 Task: Create a due date automation trigger when advanced on, on the wednesday of the week a card is due add checklist without checklist at 11:00 AM.
Action: Mouse moved to (1019, 64)
Screenshot: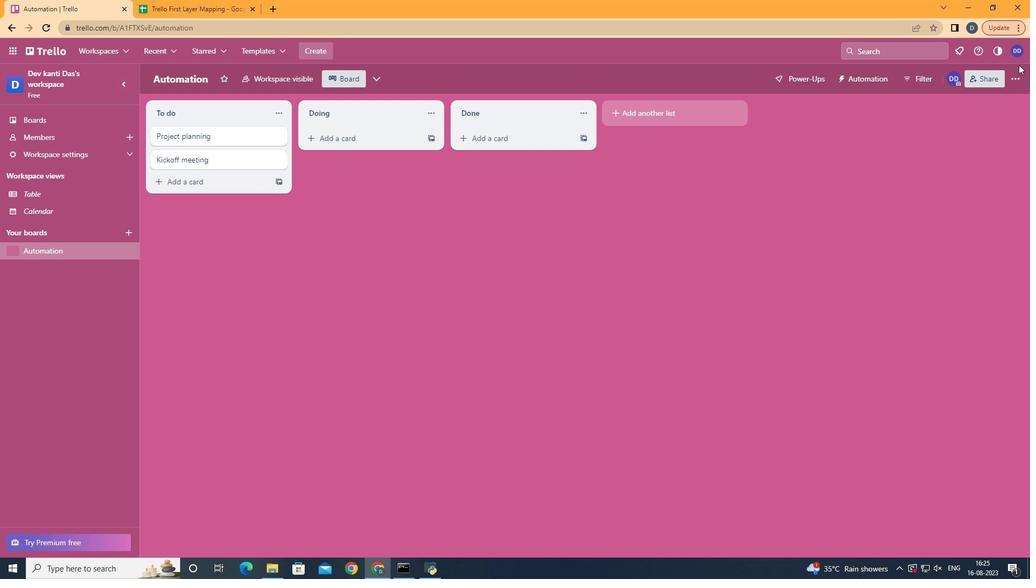 
Action: Mouse pressed left at (1019, 64)
Screenshot: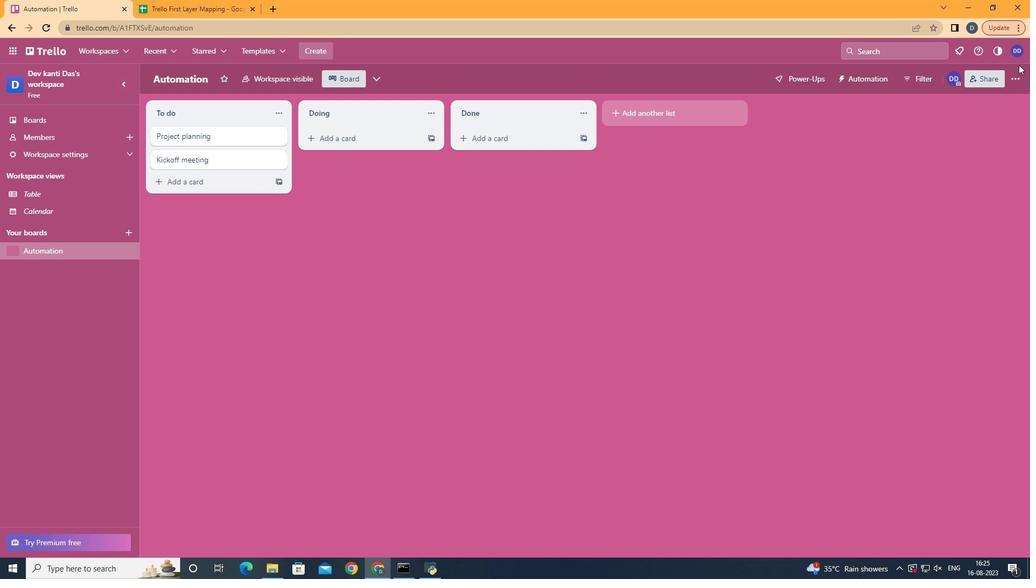 
Action: Mouse moved to (1022, 79)
Screenshot: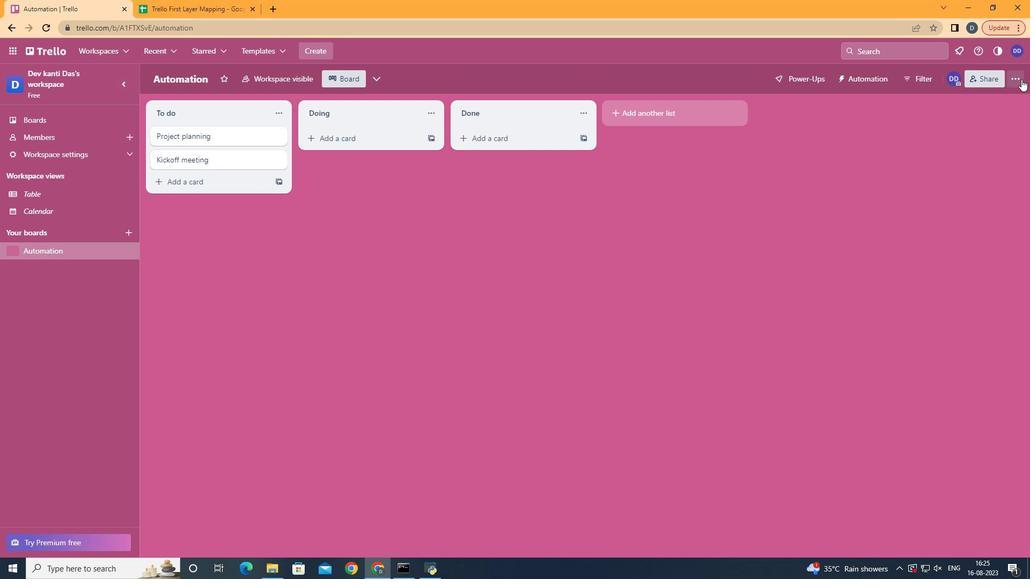 
Action: Mouse pressed left at (1022, 79)
Screenshot: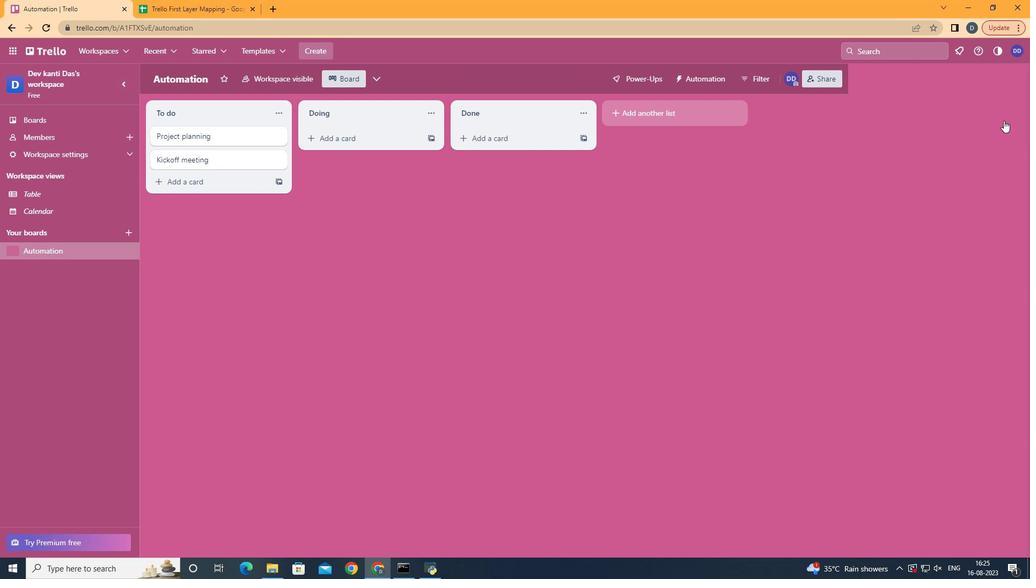 
Action: Mouse moved to (971, 221)
Screenshot: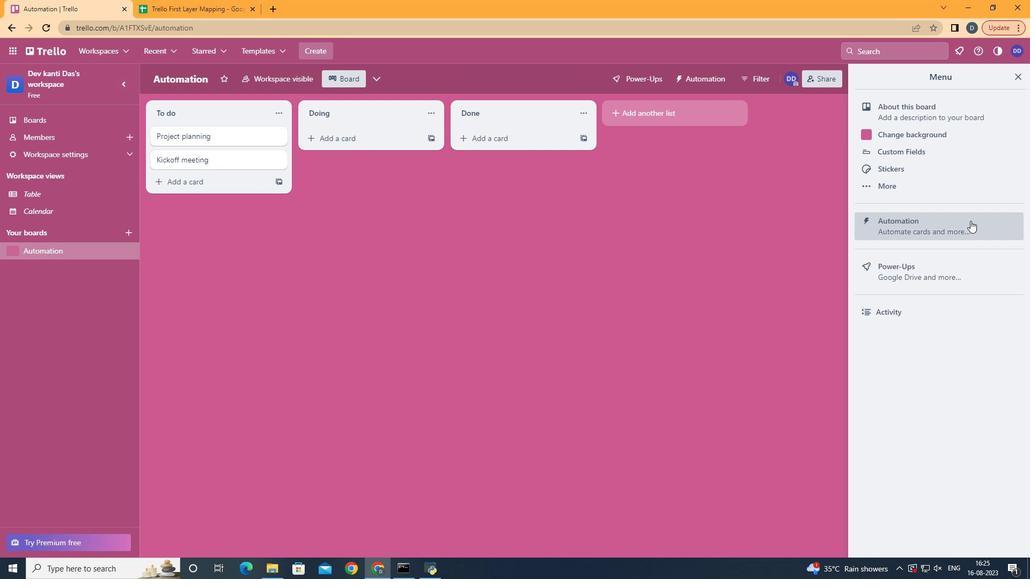 
Action: Mouse pressed left at (971, 221)
Screenshot: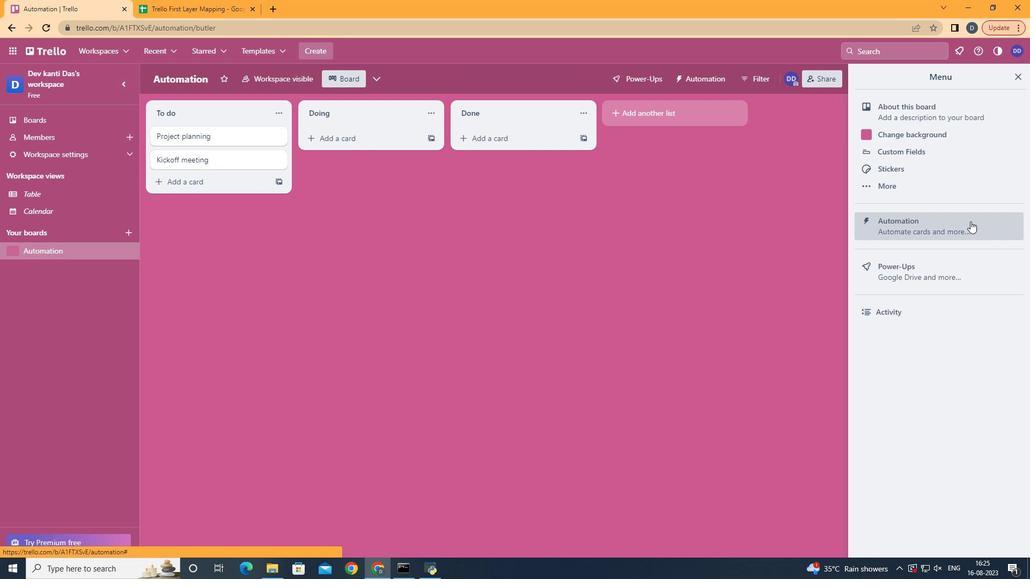 
Action: Mouse moved to (220, 216)
Screenshot: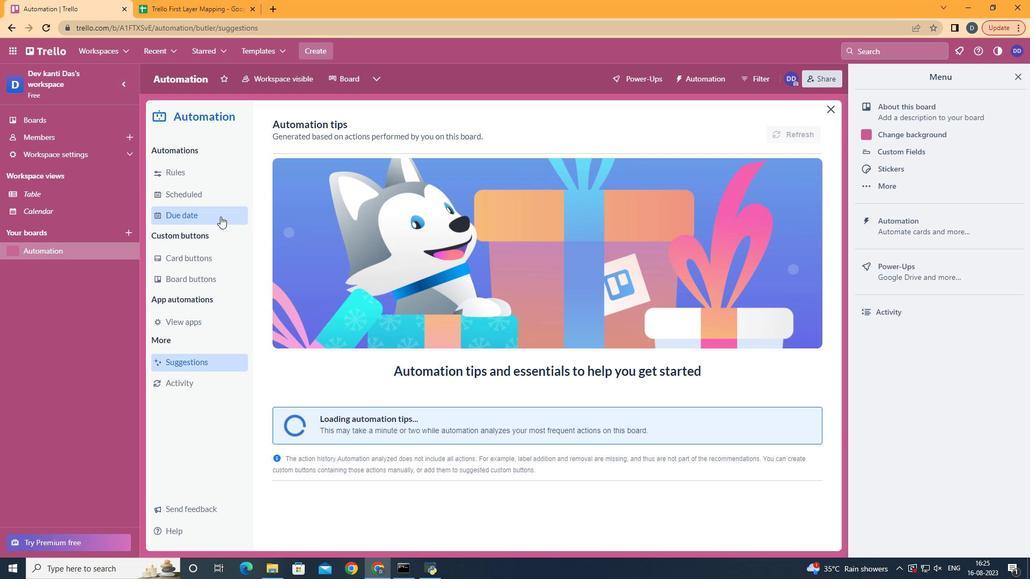 
Action: Mouse pressed left at (220, 216)
Screenshot: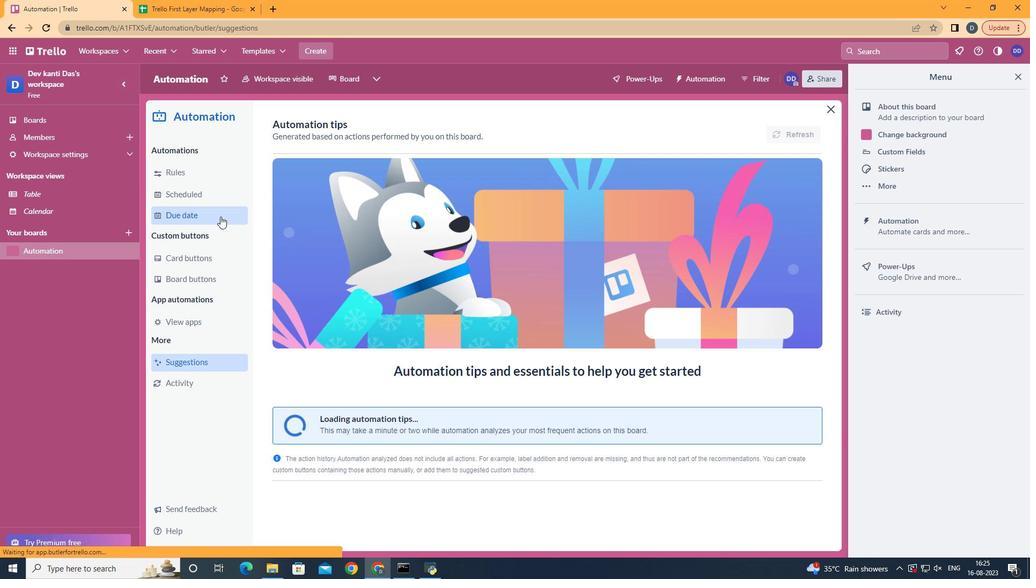 
Action: Mouse moved to (746, 133)
Screenshot: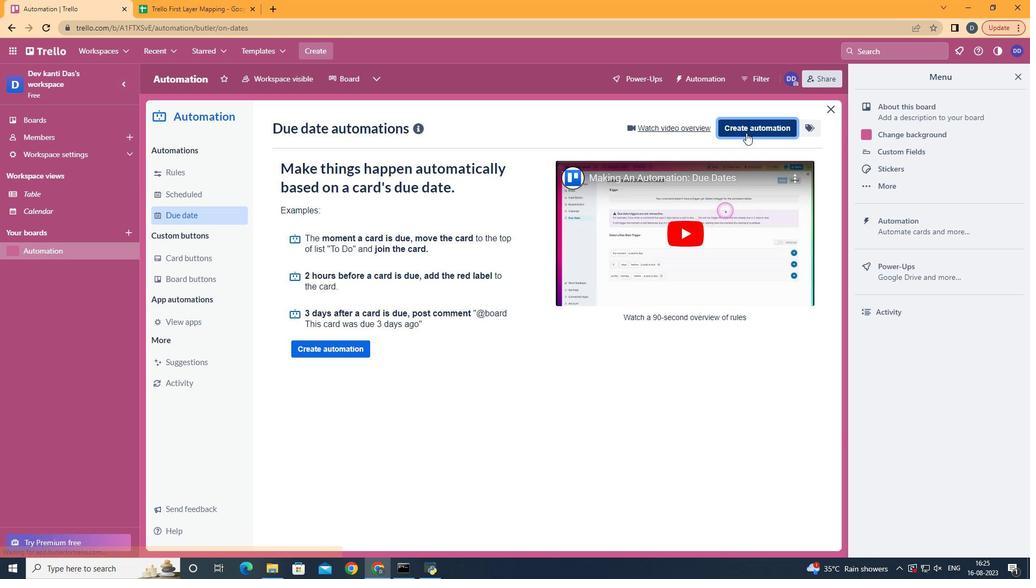 
Action: Mouse pressed left at (746, 133)
Screenshot: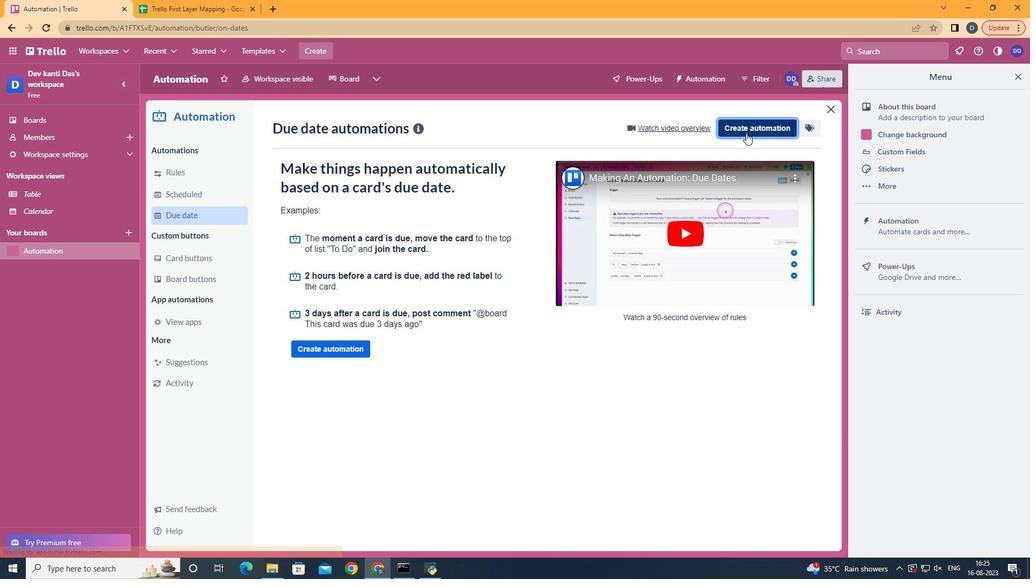 
Action: Mouse moved to (578, 235)
Screenshot: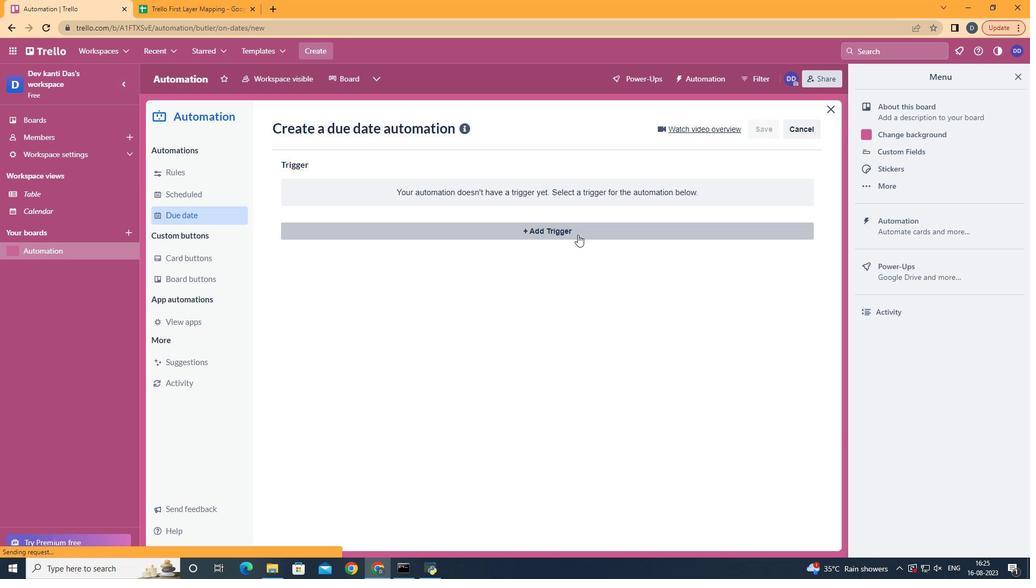 
Action: Mouse pressed left at (578, 235)
Screenshot: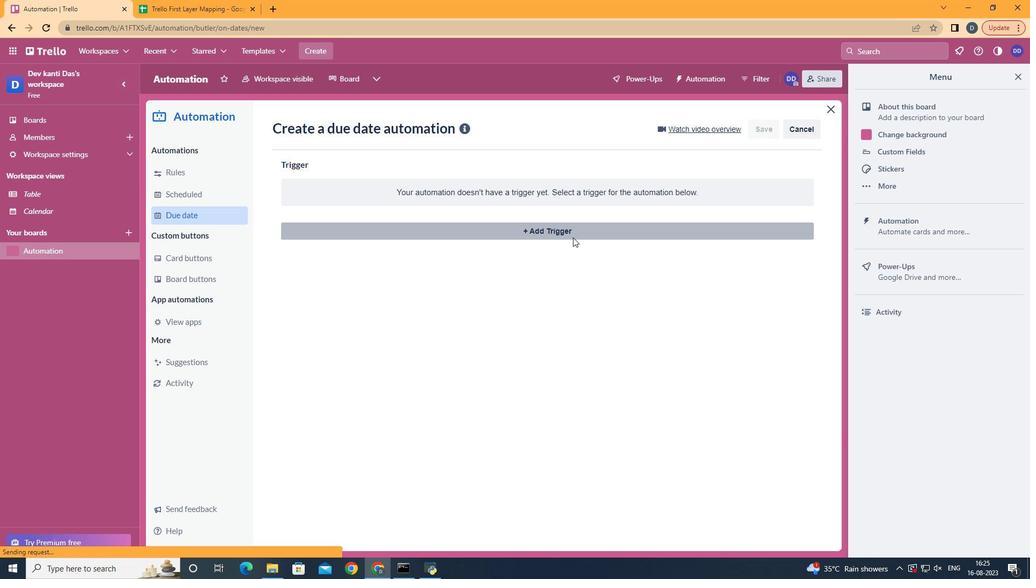 
Action: Mouse moved to (356, 328)
Screenshot: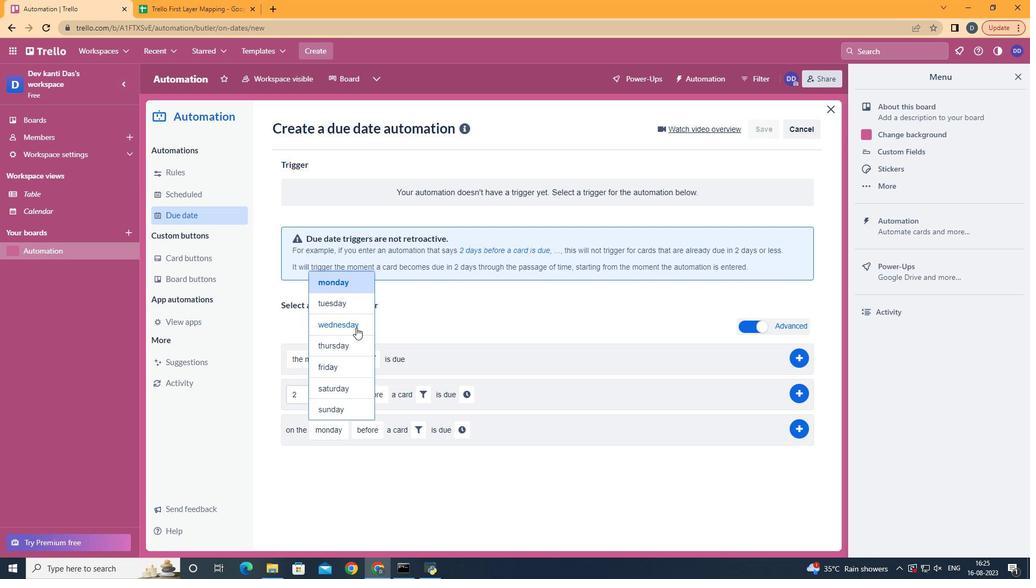 
Action: Mouse pressed left at (356, 328)
Screenshot: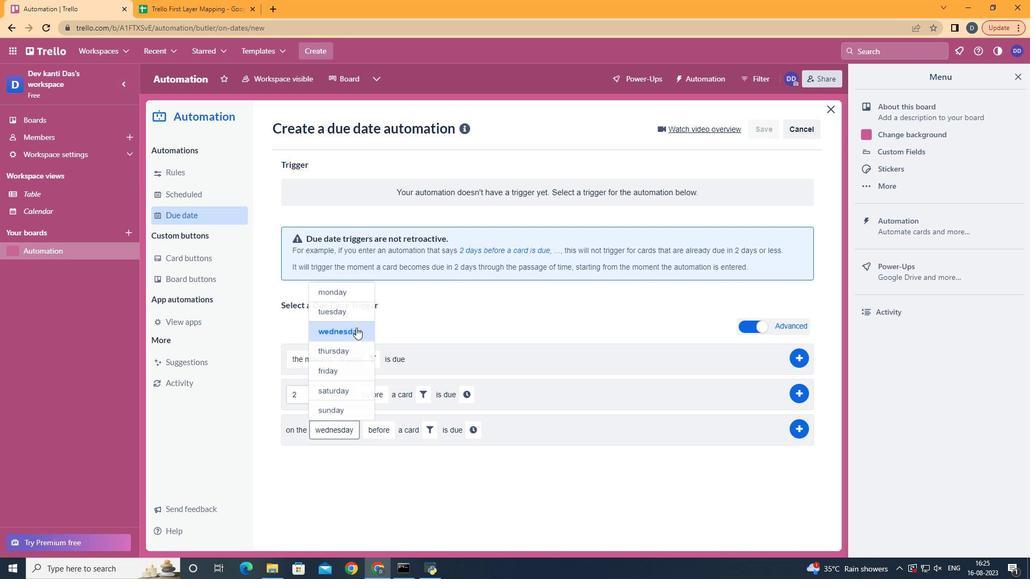 
Action: Mouse moved to (405, 493)
Screenshot: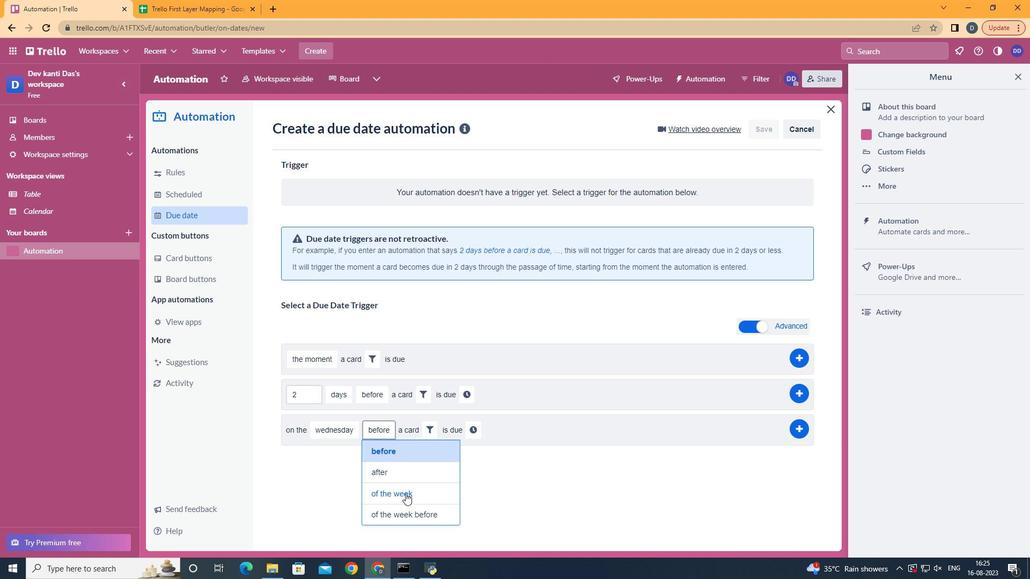 
Action: Mouse pressed left at (405, 493)
Screenshot: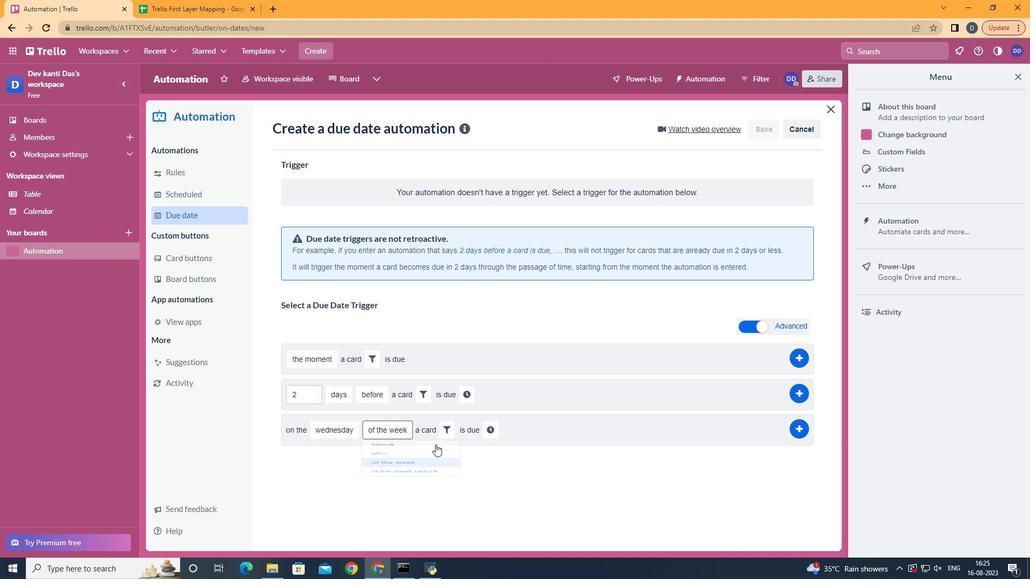 
Action: Mouse moved to (446, 430)
Screenshot: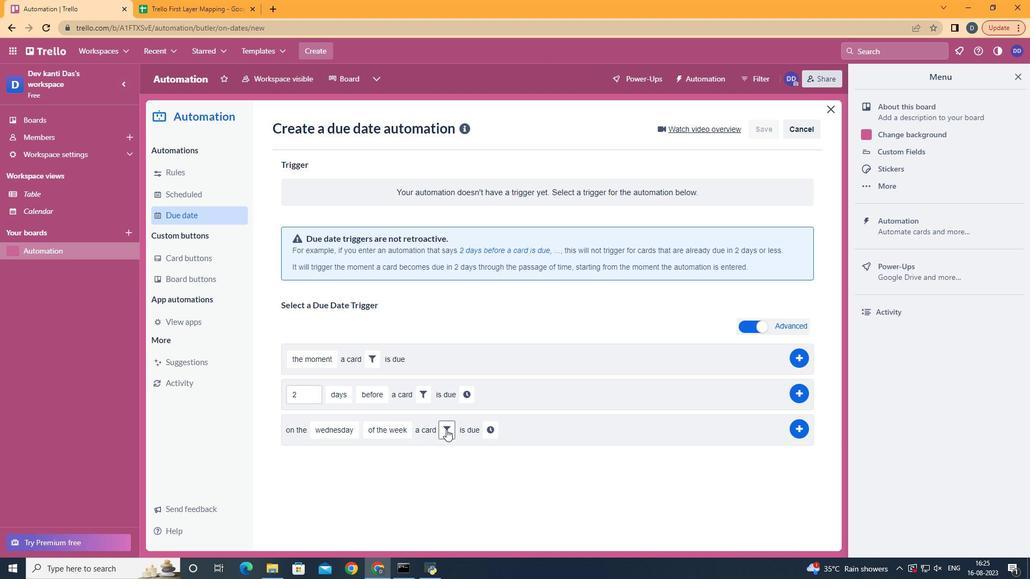 
Action: Mouse pressed left at (446, 430)
Screenshot: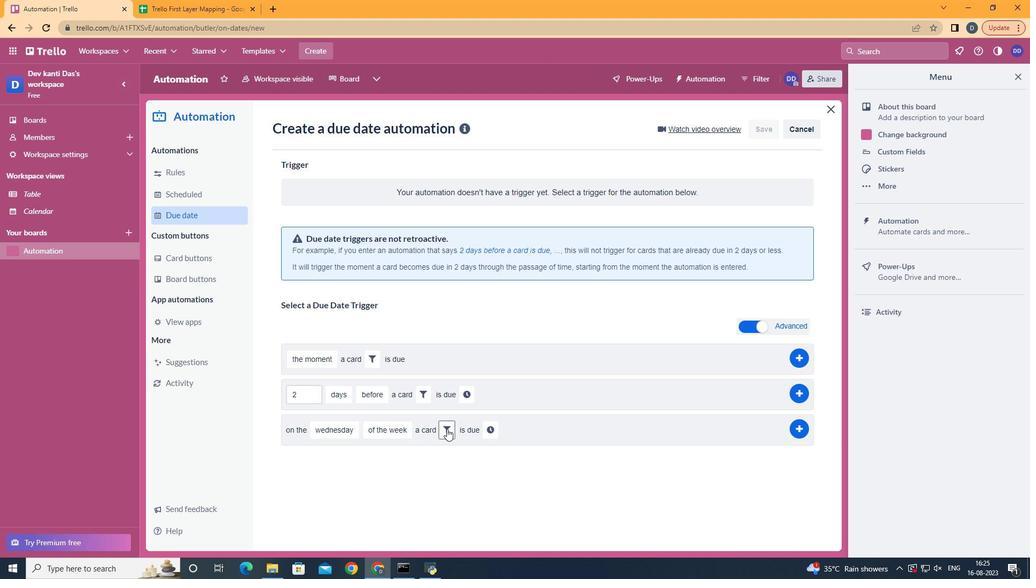 
Action: Mouse moved to (554, 460)
Screenshot: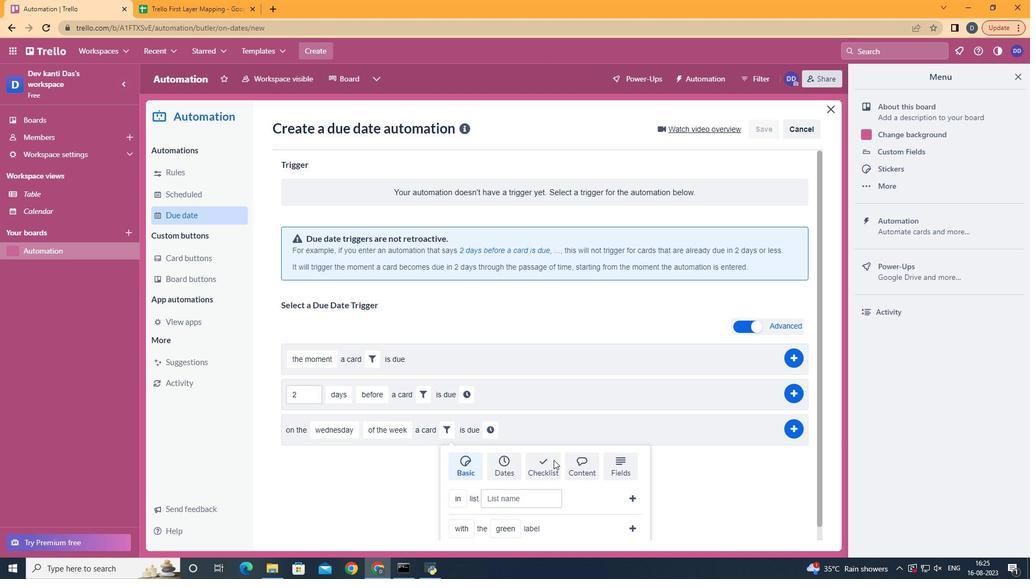 
Action: Mouse pressed left at (554, 460)
Screenshot: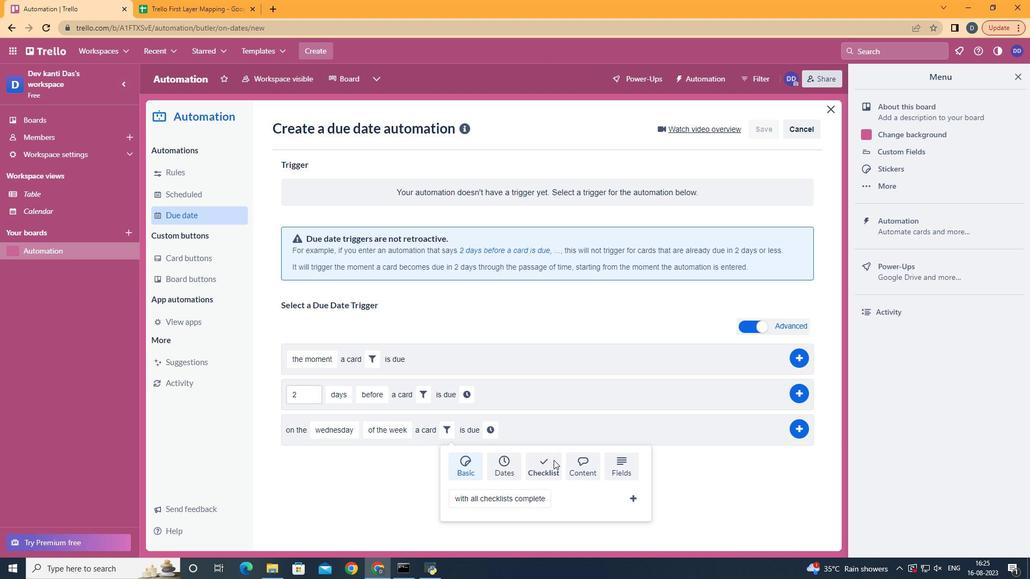 
Action: Mouse moved to (527, 474)
Screenshot: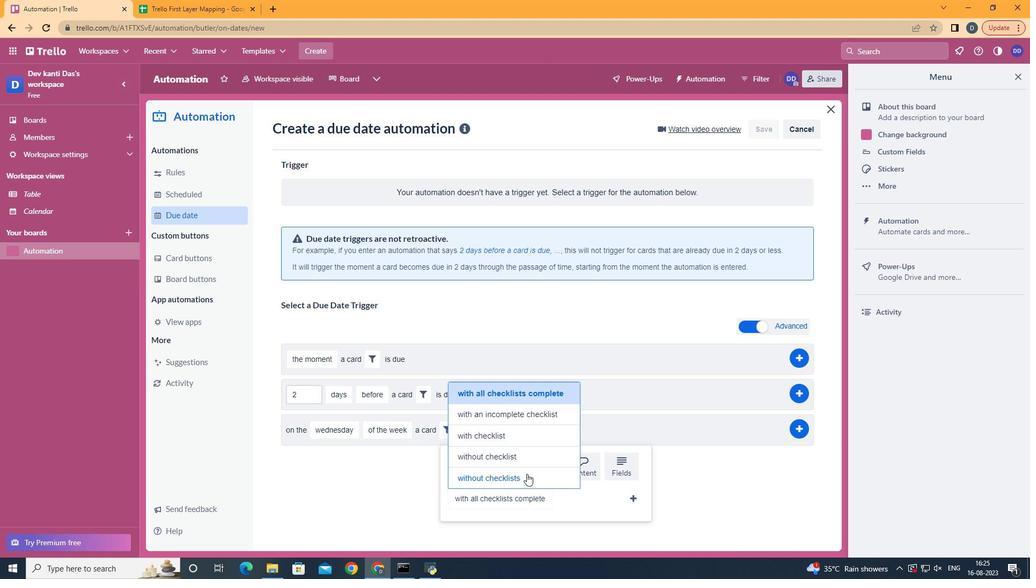
Action: Mouse pressed left at (527, 474)
Screenshot: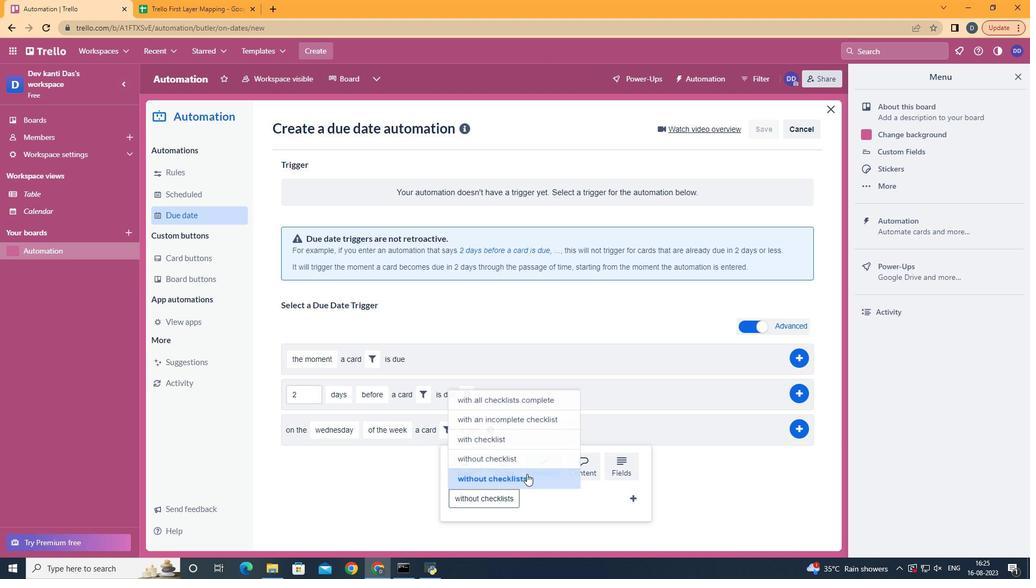 
Action: Mouse moved to (642, 490)
Screenshot: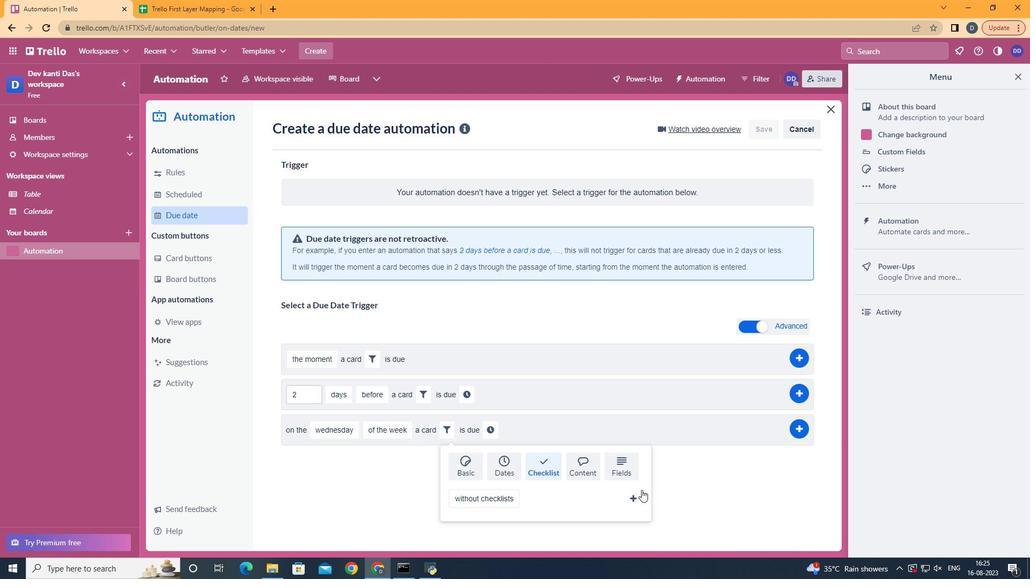 
Action: Mouse pressed left at (642, 490)
Screenshot: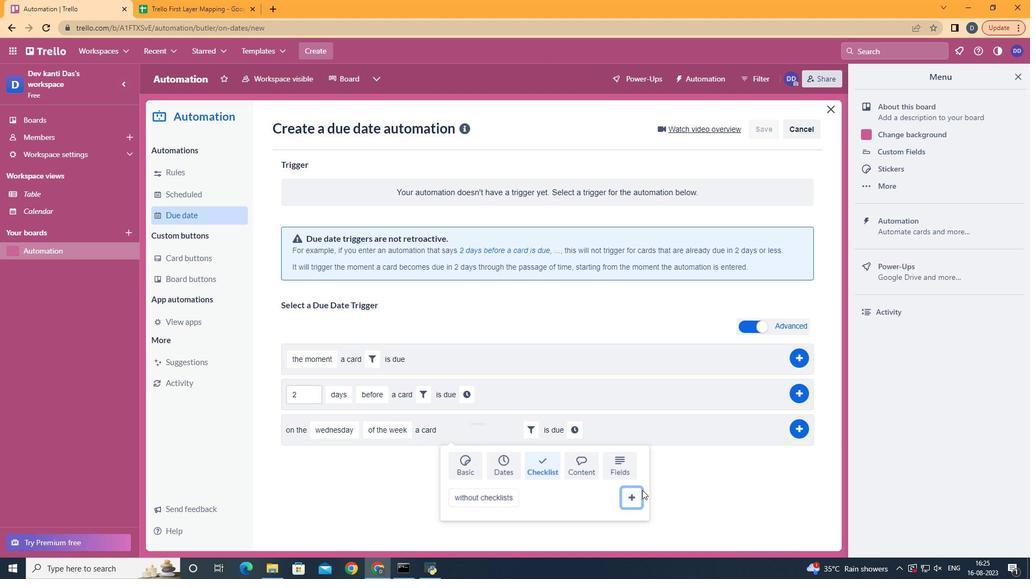 
Action: Mouse moved to (574, 426)
Screenshot: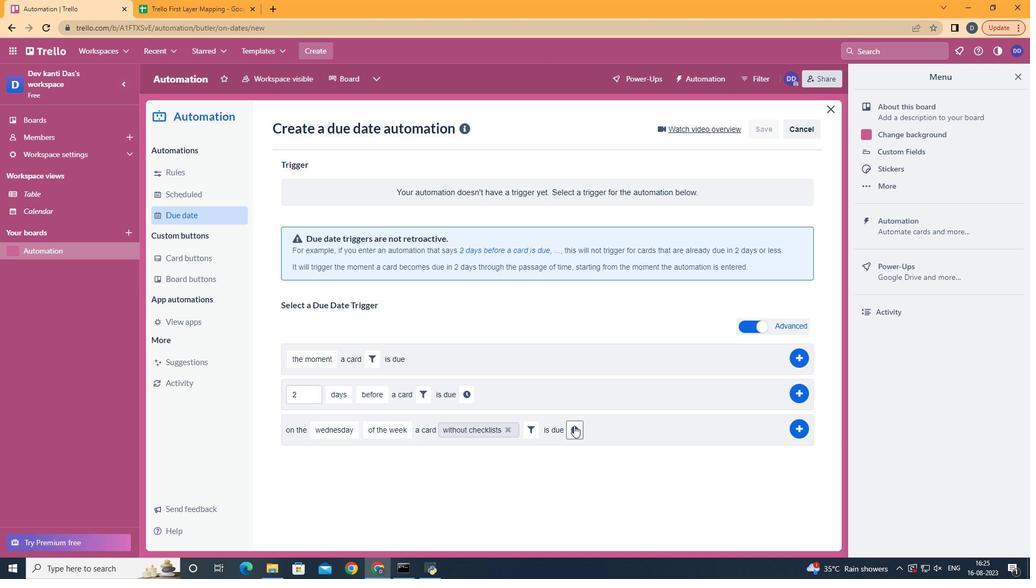 
Action: Mouse pressed left at (574, 426)
Screenshot: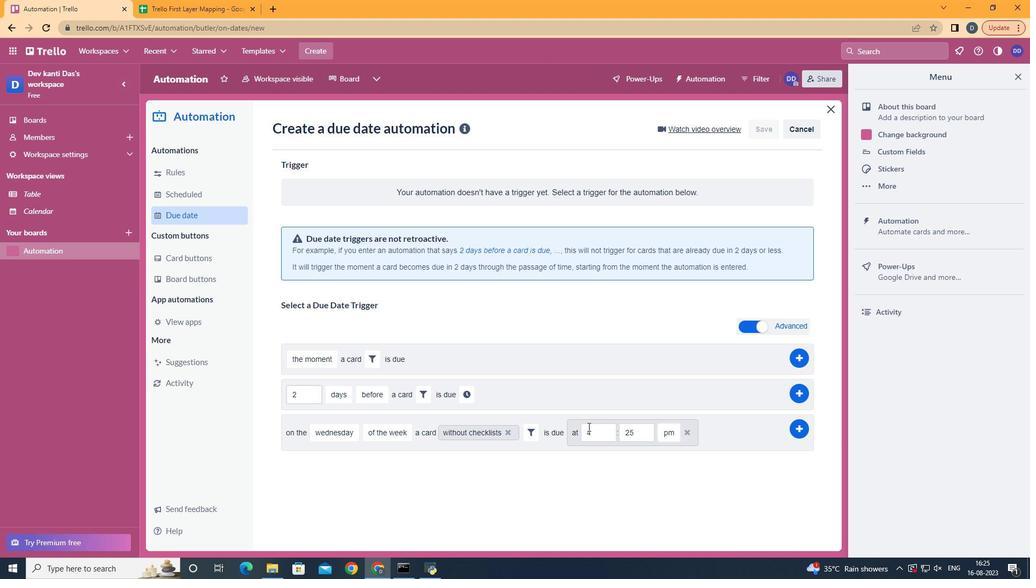 
Action: Mouse moved to (607, 427)
Screenshot: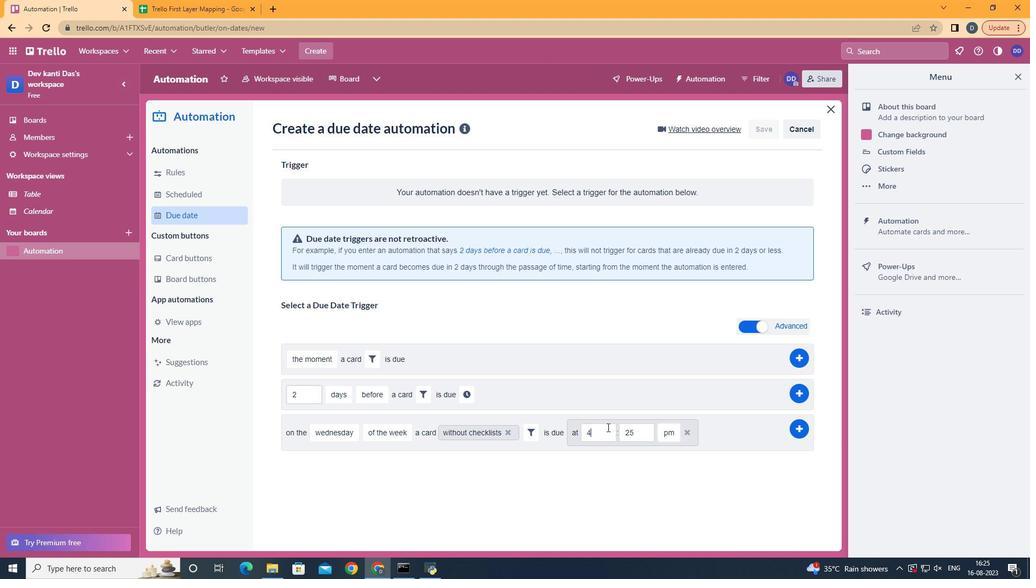 
Action: Mouse pressed left at (607, 427)
Screenshot: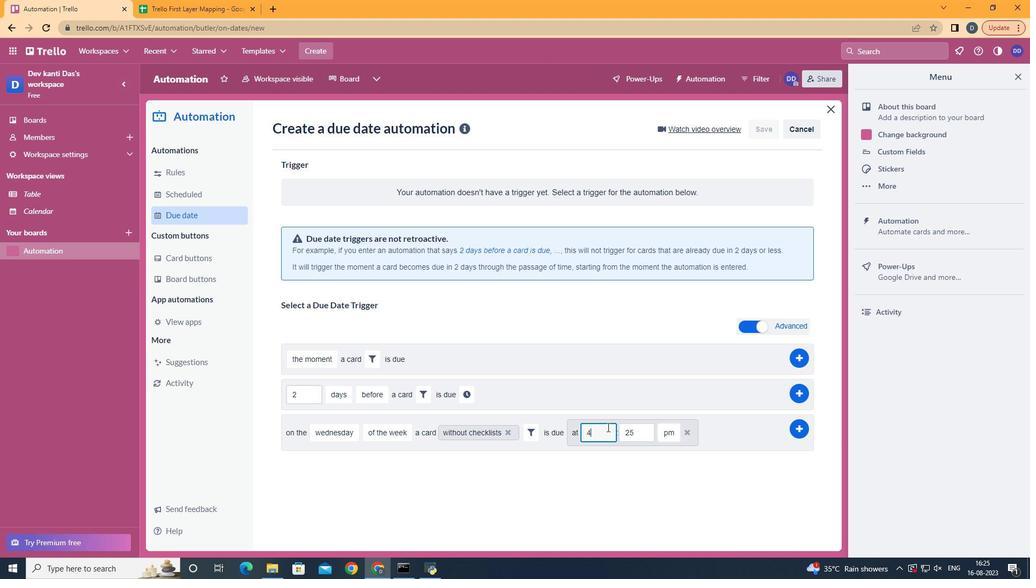 
Action: Key pressed <Key.backspace>11
Screenshot: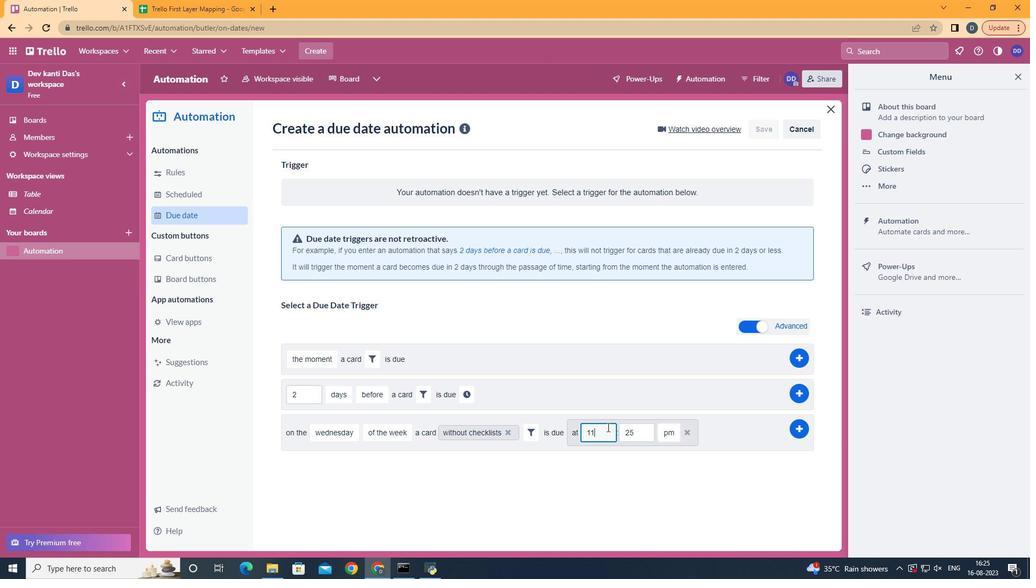 
Action: Mouse moved to (637, 435)
Screenshot: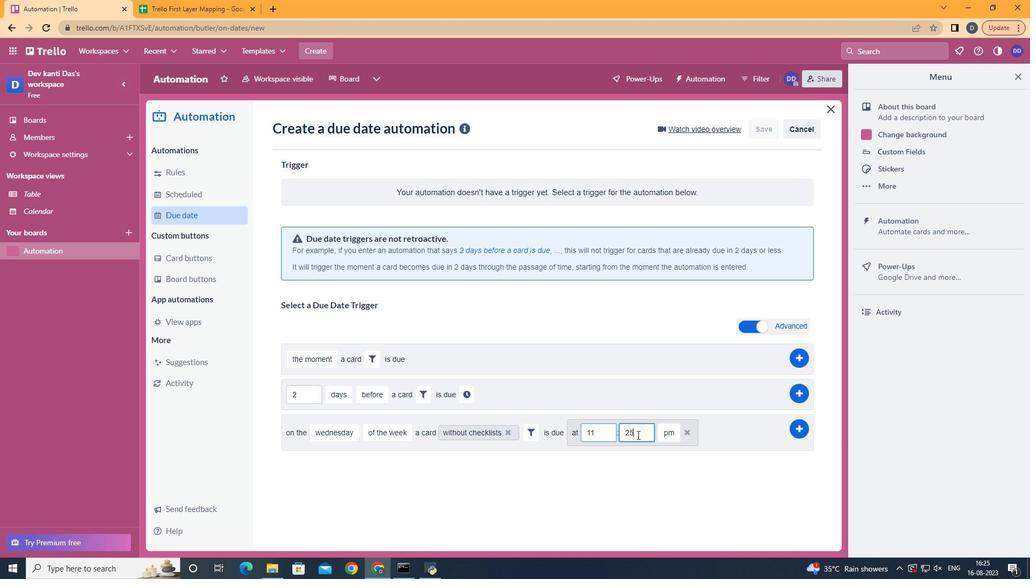 
Action: Mouse pressed left at (637, 435)
Screenshot: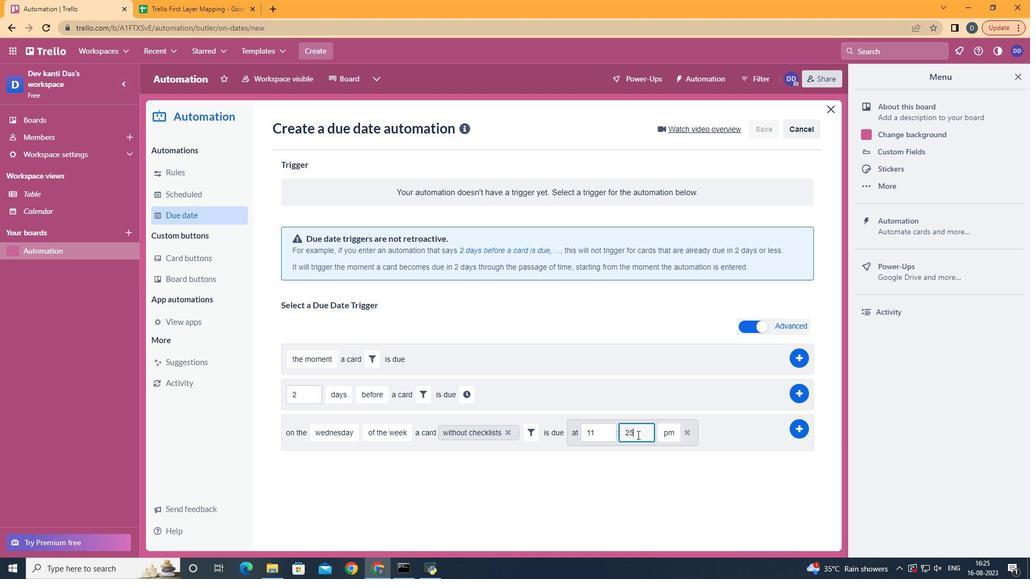 
Action: Mouse moved to (637, 435)
Screenshot: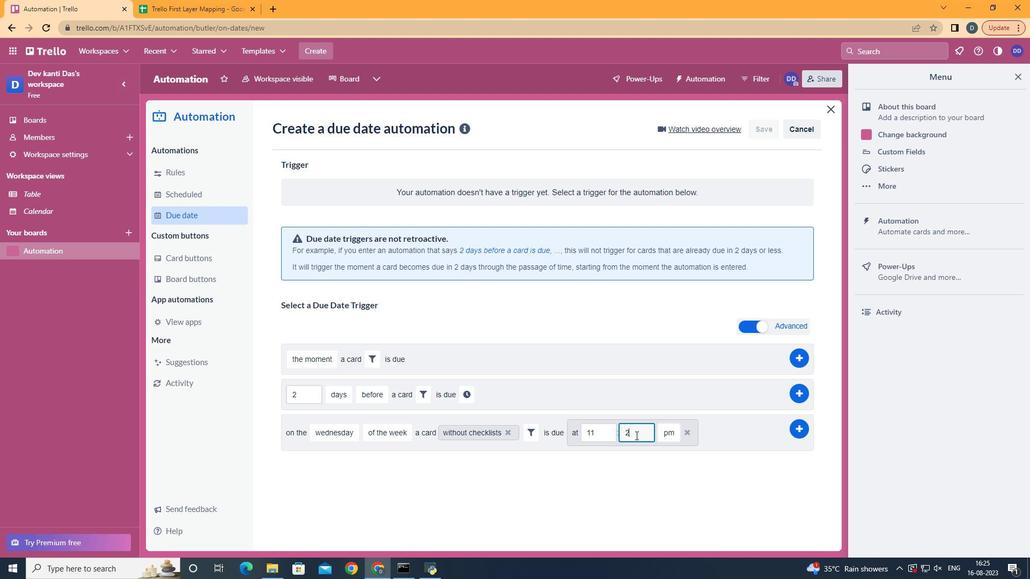 
Action: Key pressed <Key.backspace>
Screenshot: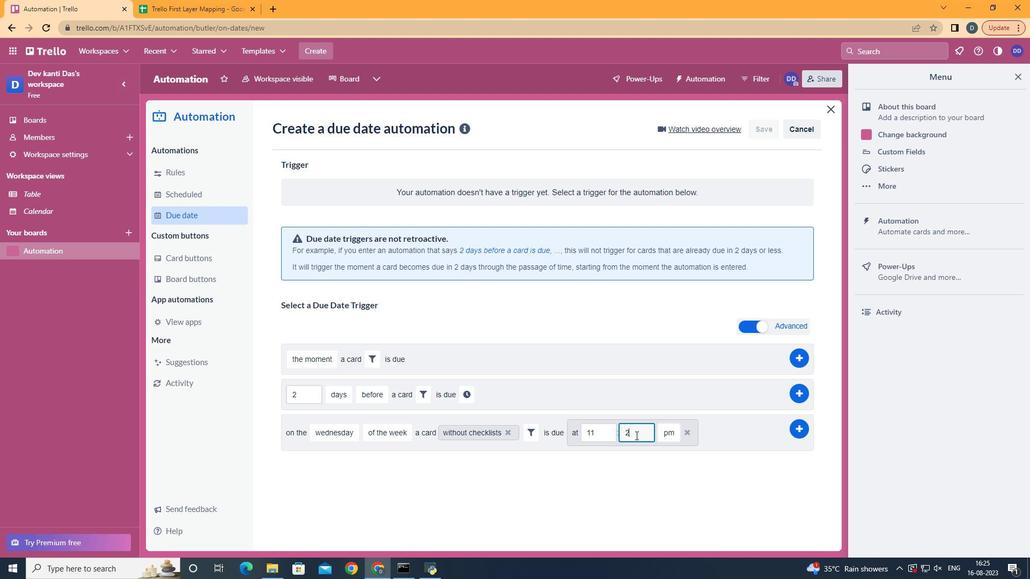 
Action: Mouse moved to (636, 435)
Screenshot: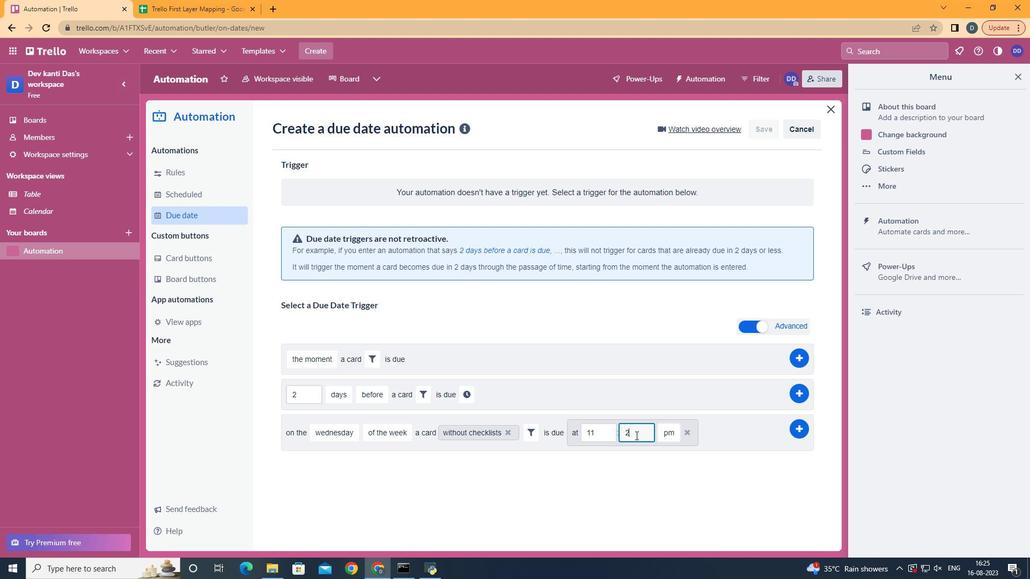 
Action: Key pressed <Key.backspace>00
Screenshot: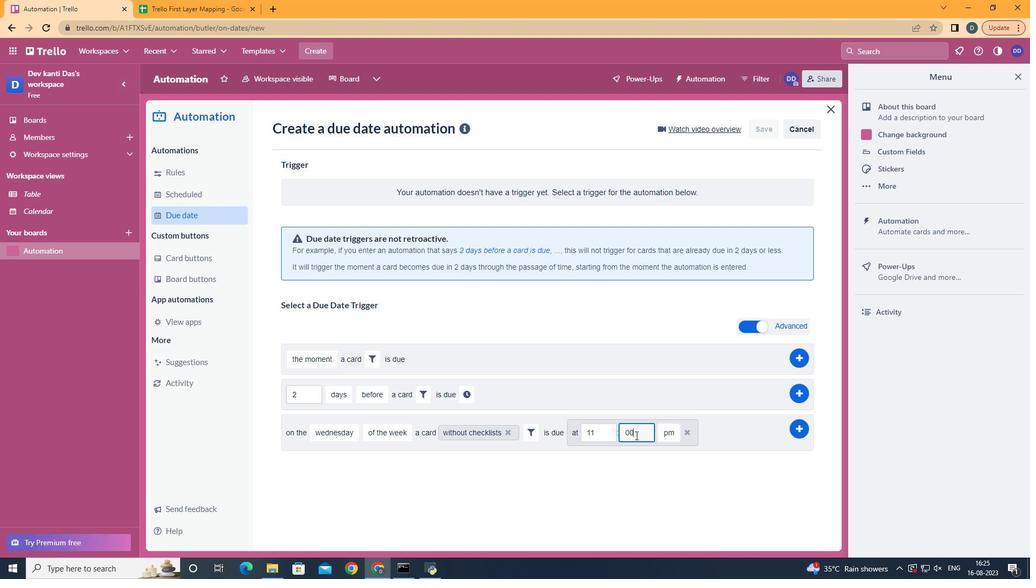 
Action: Mouse moved to (676, 452)
Screenshot: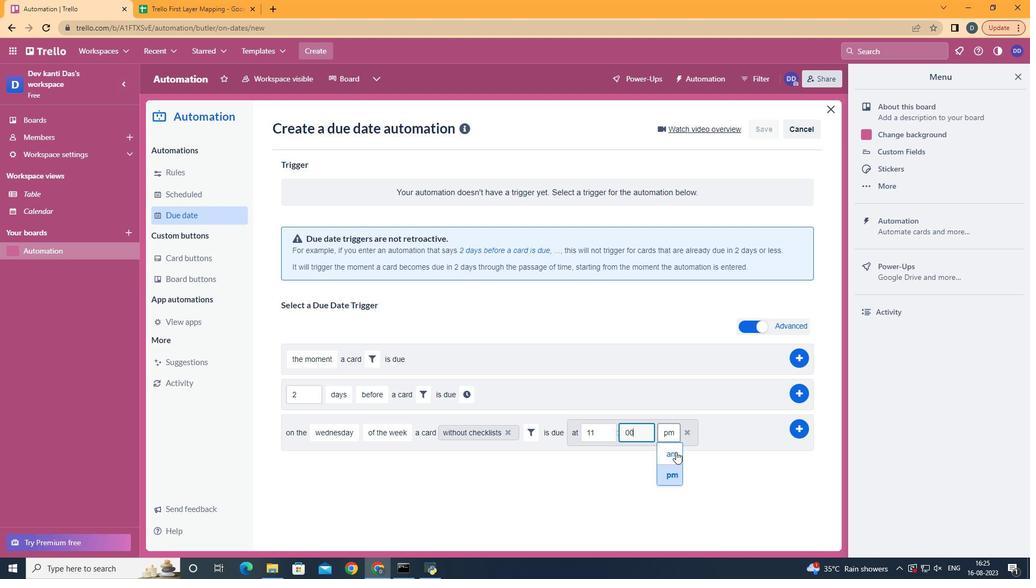 
Action: Mouse pressed left at (676, 452)
Screenshot: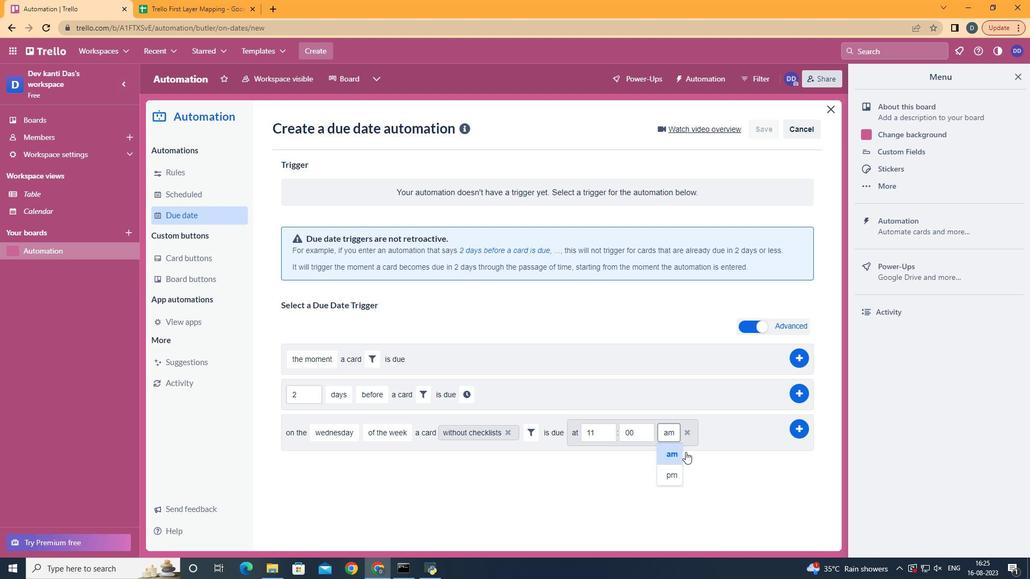 
Action: Mouse moved to (798, 426)
Screenshot: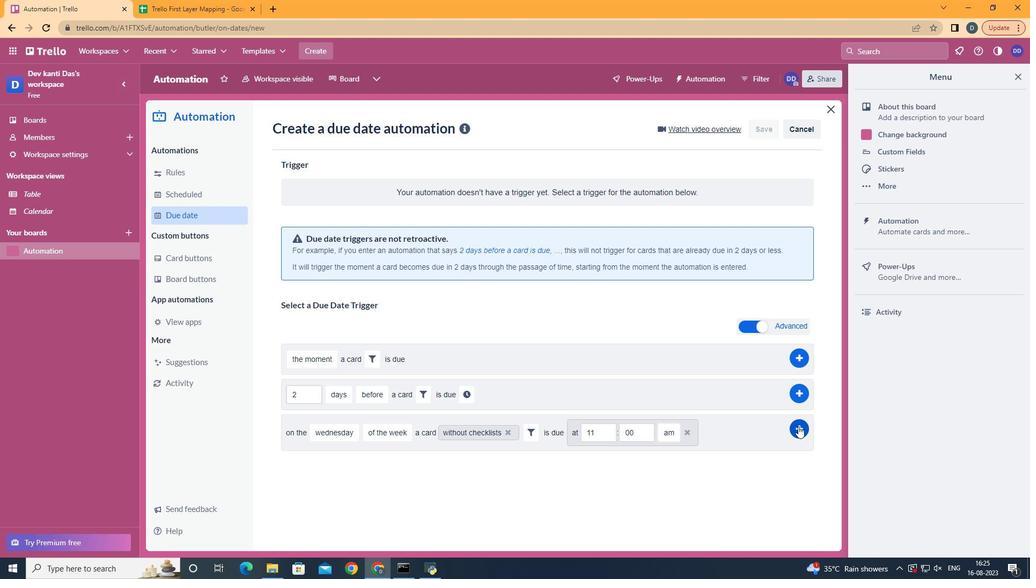 
Action: Mouse pressed left at (798, 426)
Screenshot: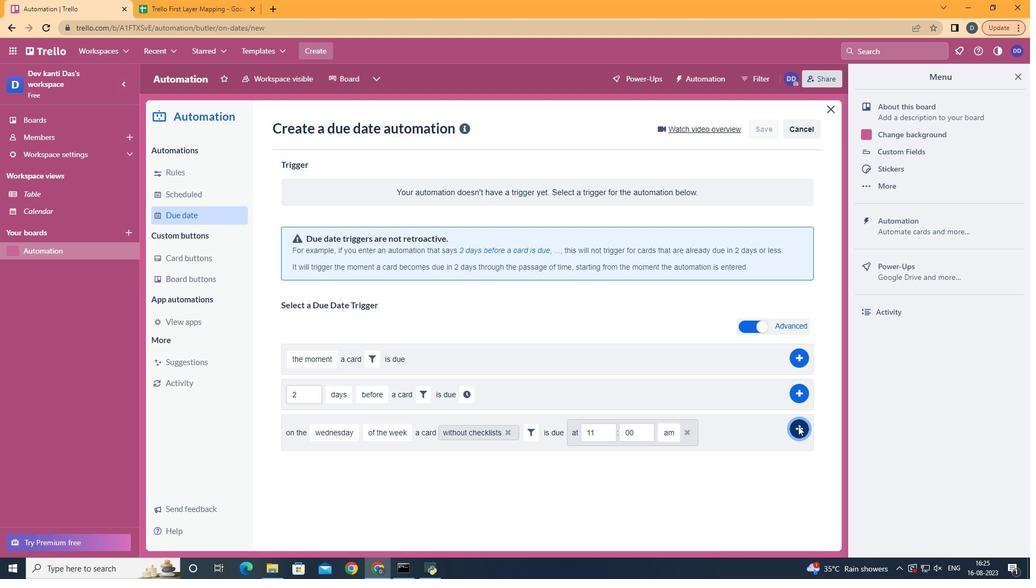 
